 Task: Search for the email with the subject Request for donations logged in from softage.1@softage.net with the filter, email from softage.2@softage.net and a new filter,  Skip the Inbox
Action: Mouse moved to (758, 85)
Screenshot: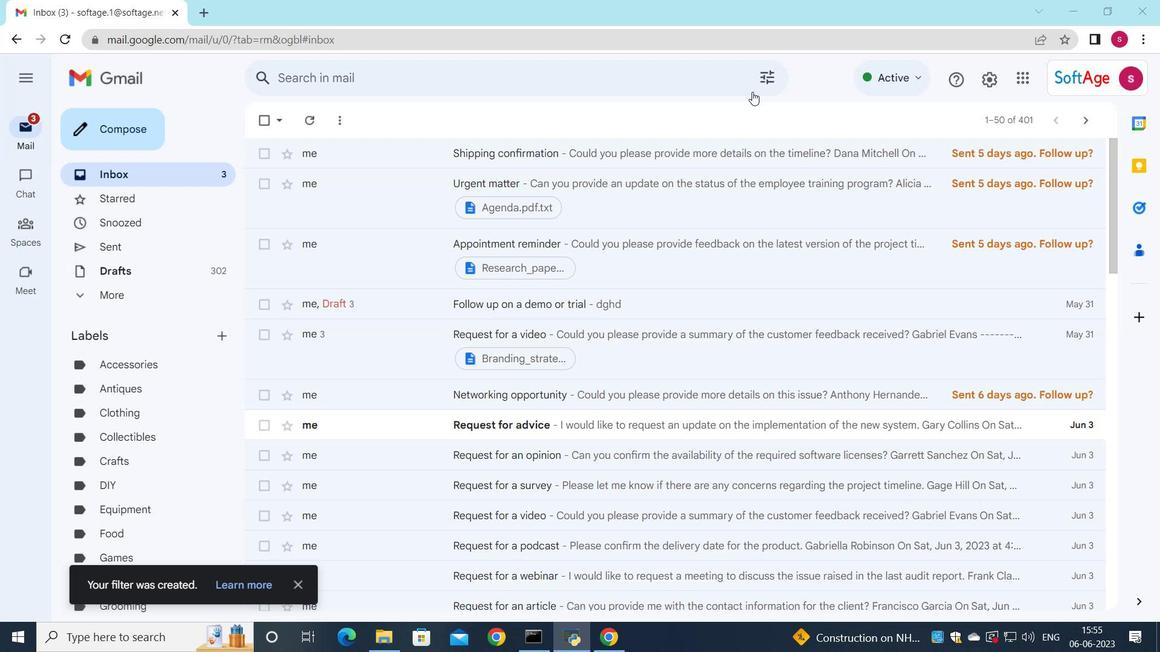 
Action: Mouse pressed left at (758, 85)
Screenshot: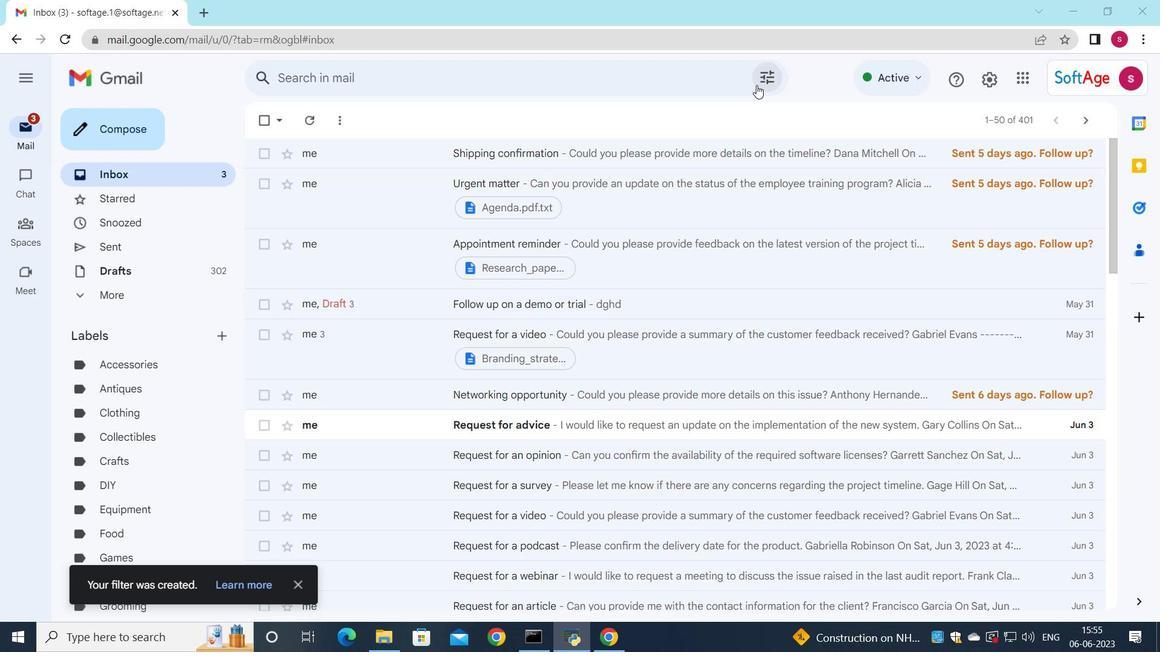
Action: Mouse moved to (605, 108)
Screenshot: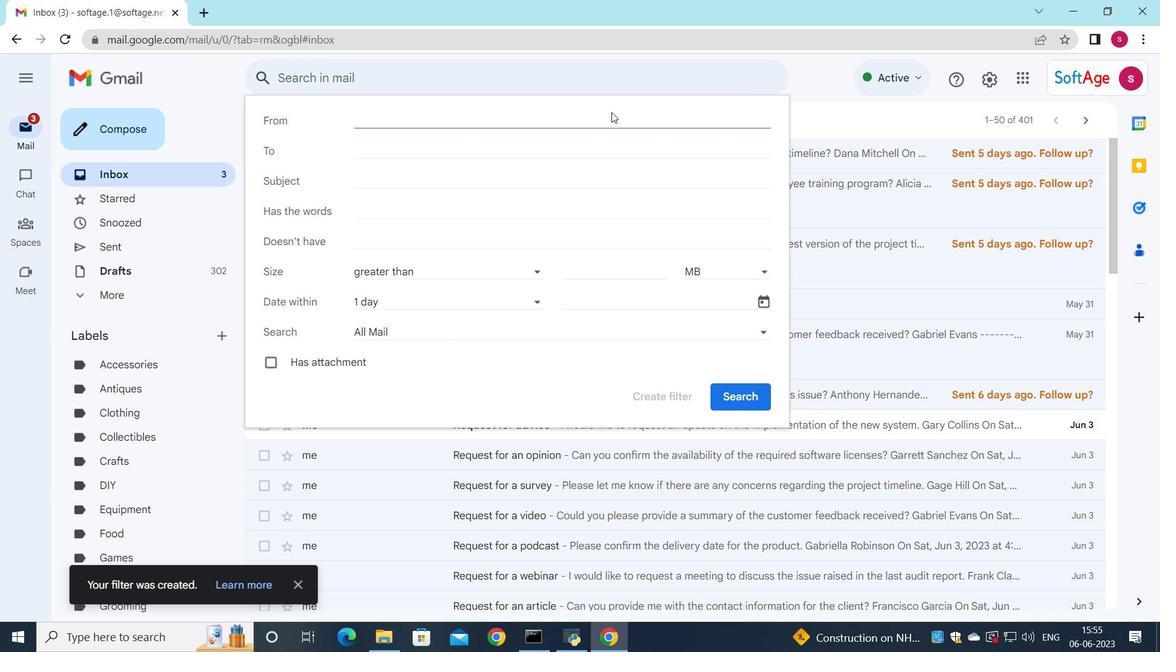
Action: Key pressed s
Screenshot: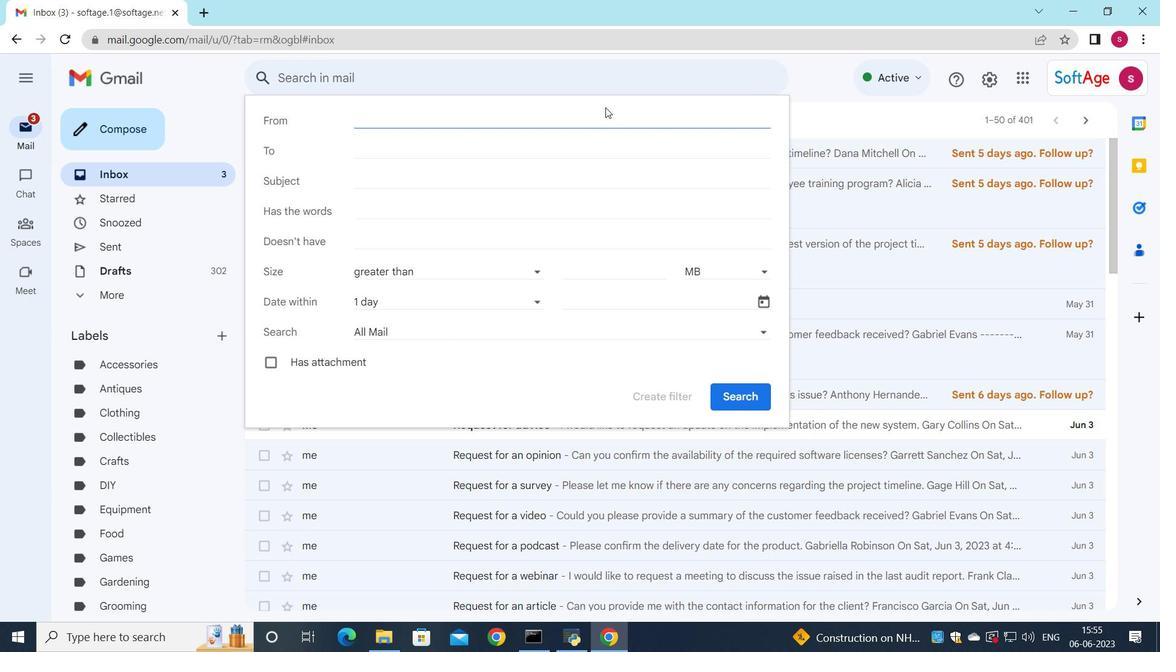 
Action: Mouse moved to (542, 156)
Screenshot: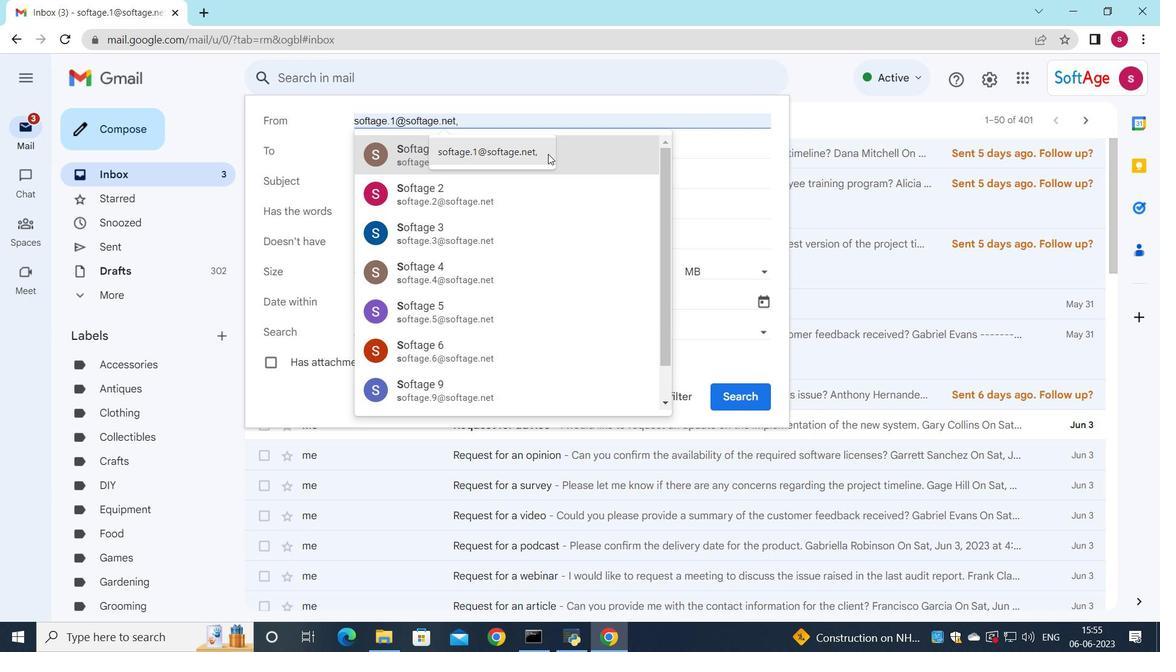 
Action: Mouse pressed left at (542, 156)
Screenshot: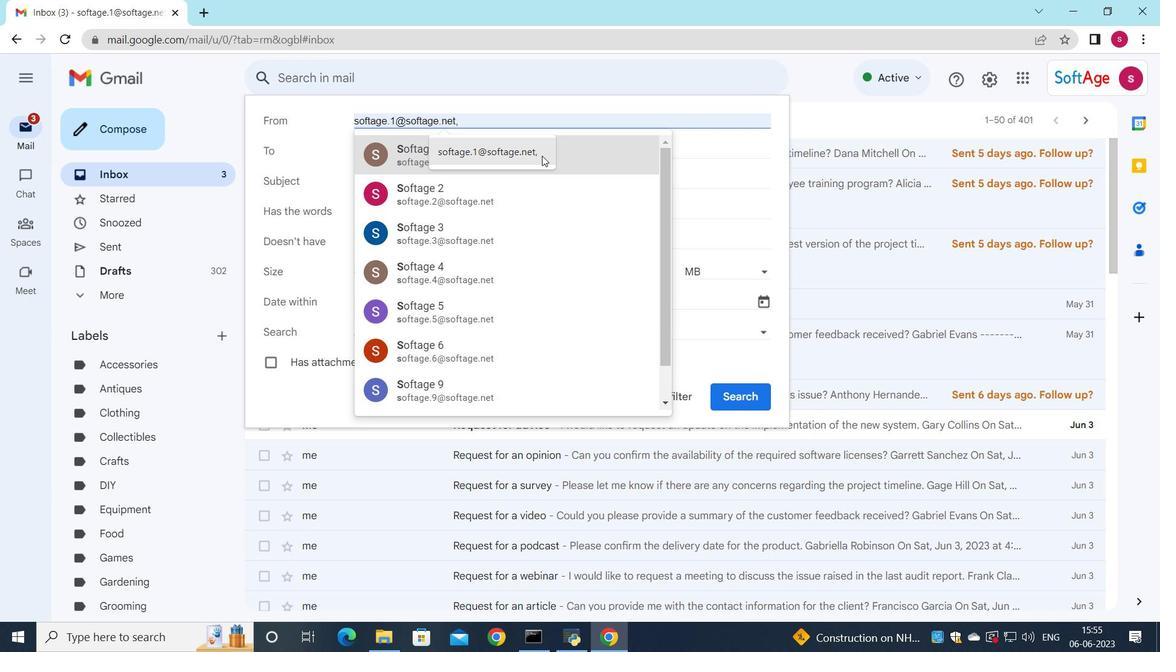 
Action: Mouse moved to (538, 160)
Screenshot: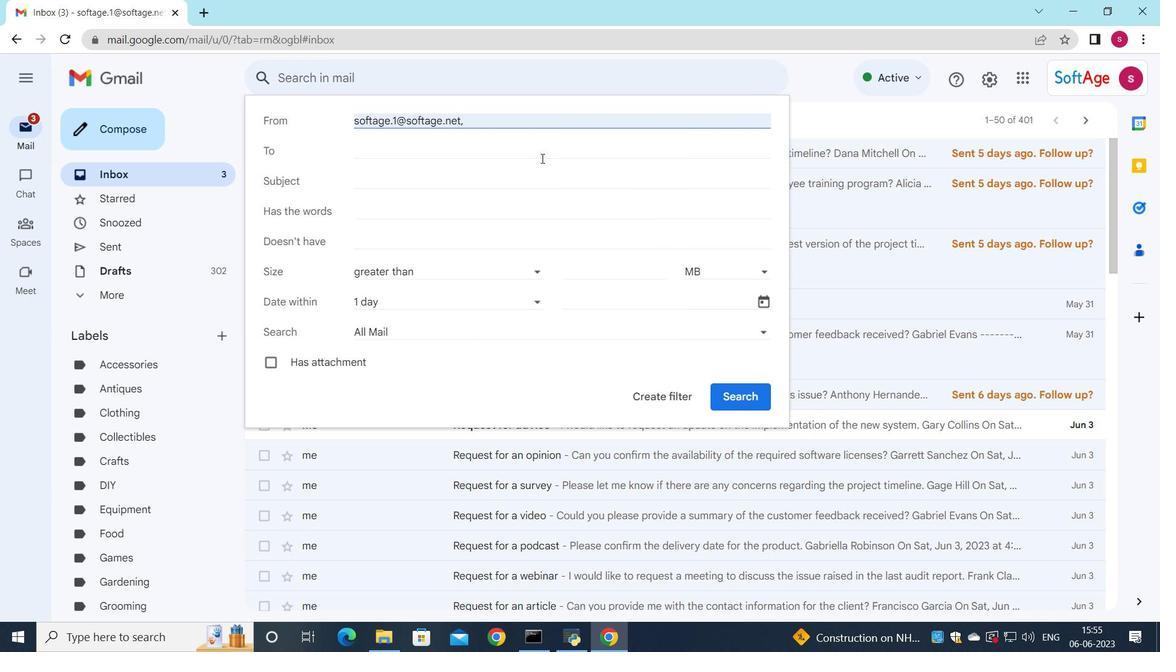 
Action: Mouse pressed left at (538, 160)
Screenshot: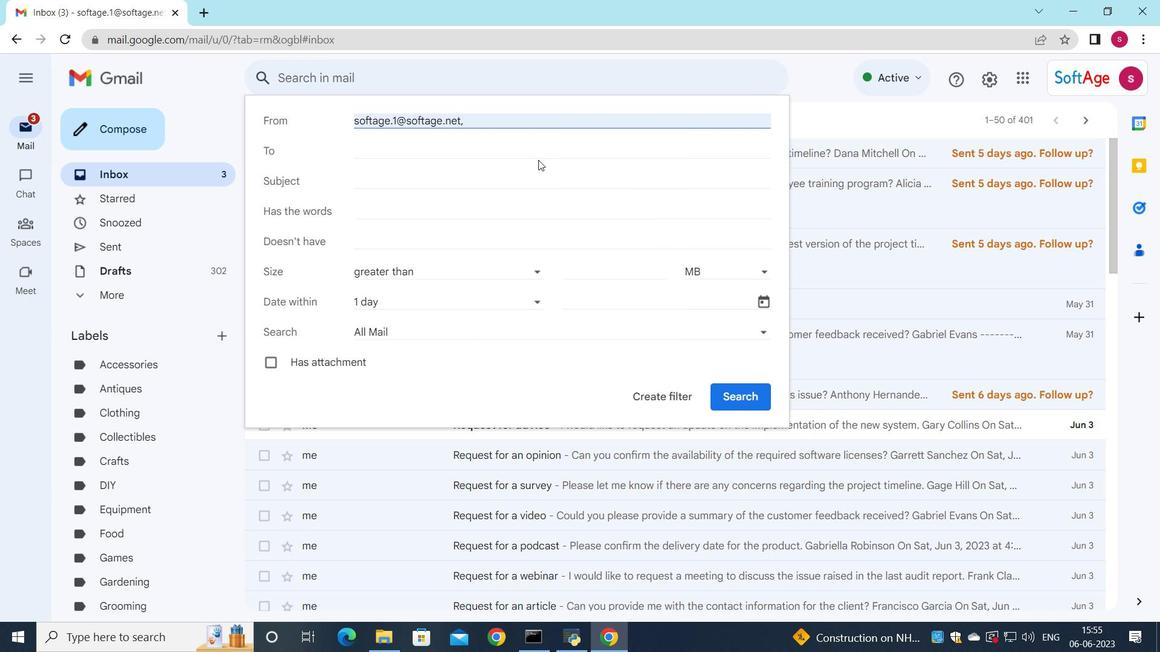
Action: Mouse moved to (509, 154)
Screenshot: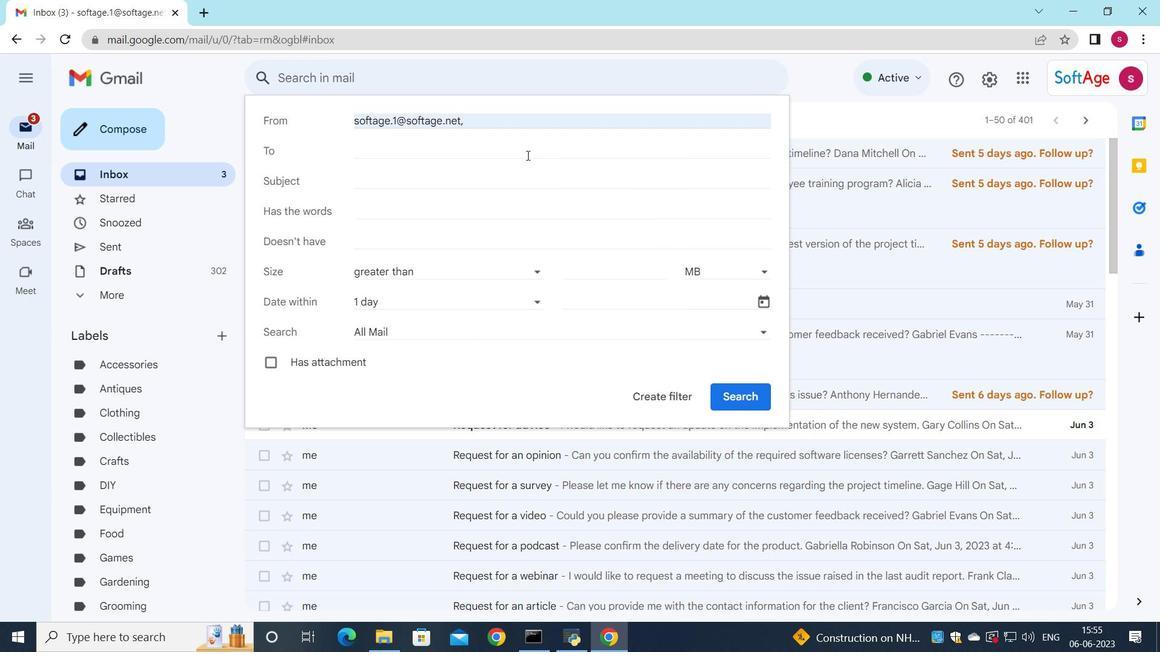 
Action: Mouse pressed left at (509, 154)
Screenshot: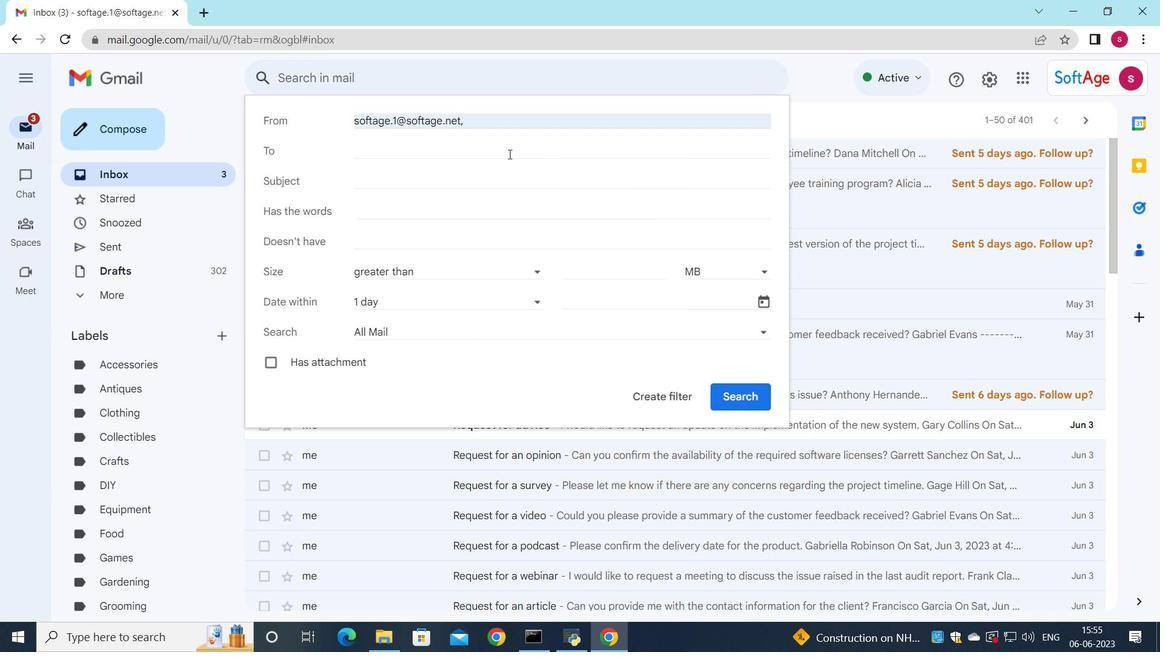 
Action: Key pressed so
Screenshot: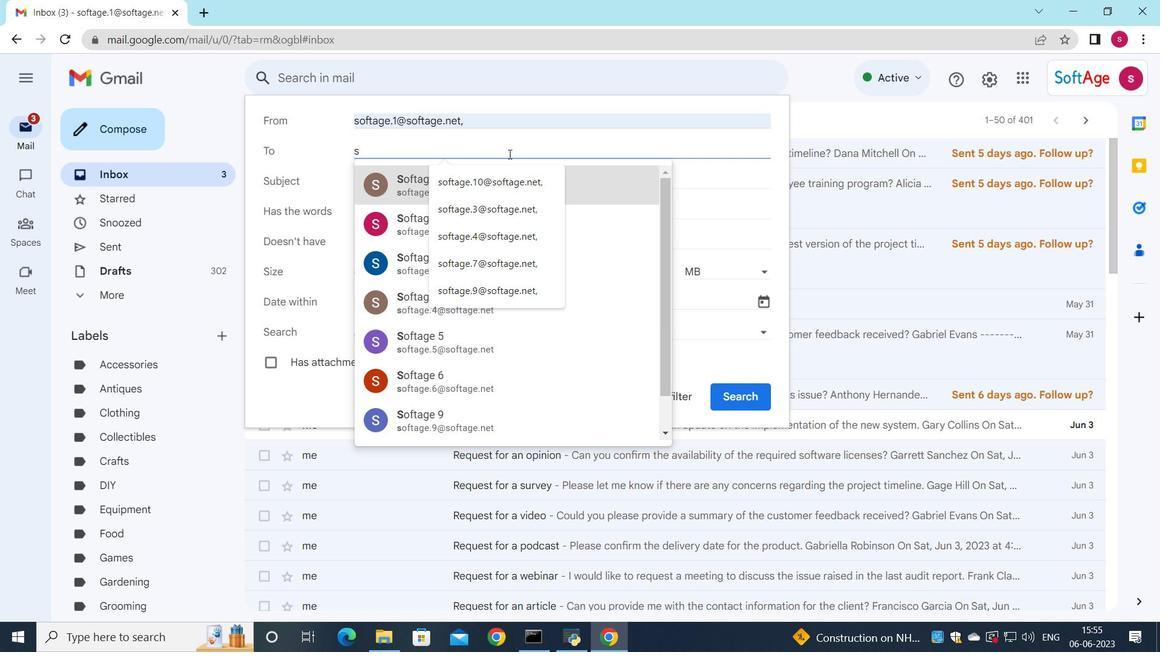 
Action: Mouse moved to (489, 172)
Screenshot: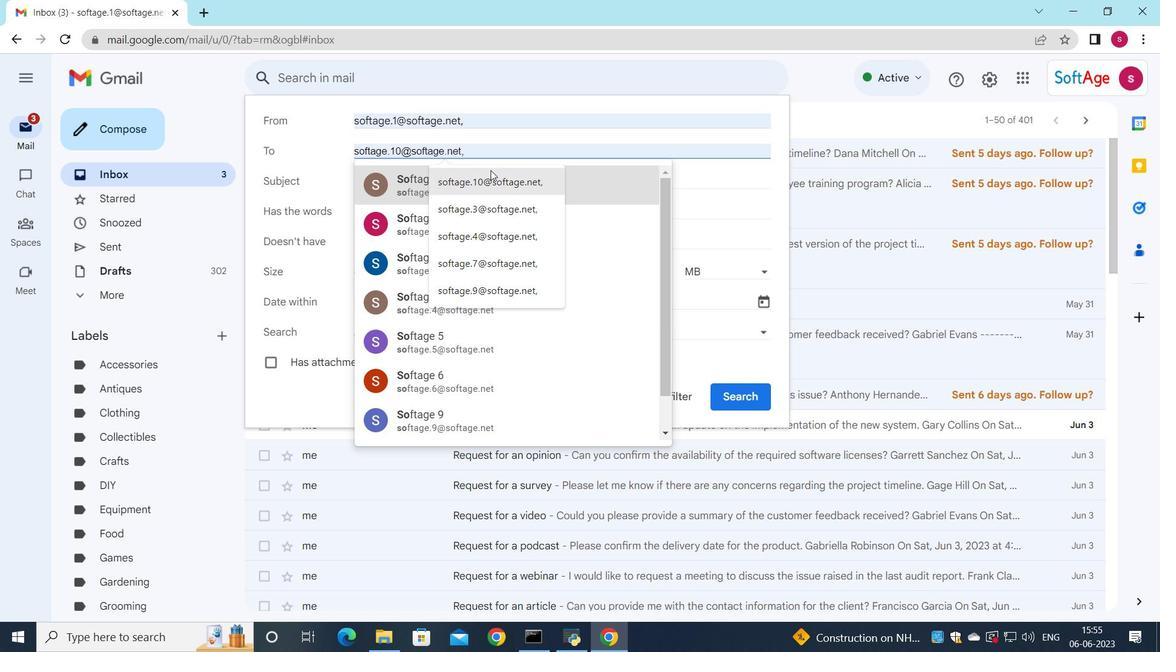 
Action: Key pressed fta
Screenshot: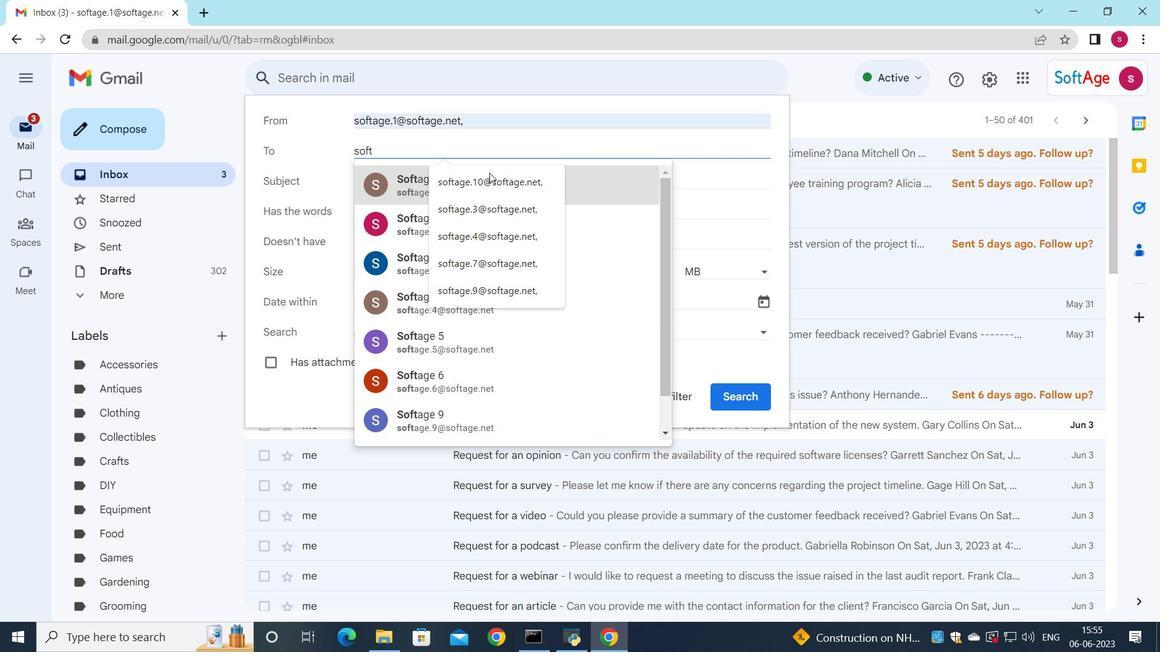 
Action: Mouse moved to (489, 175)
Screenshot: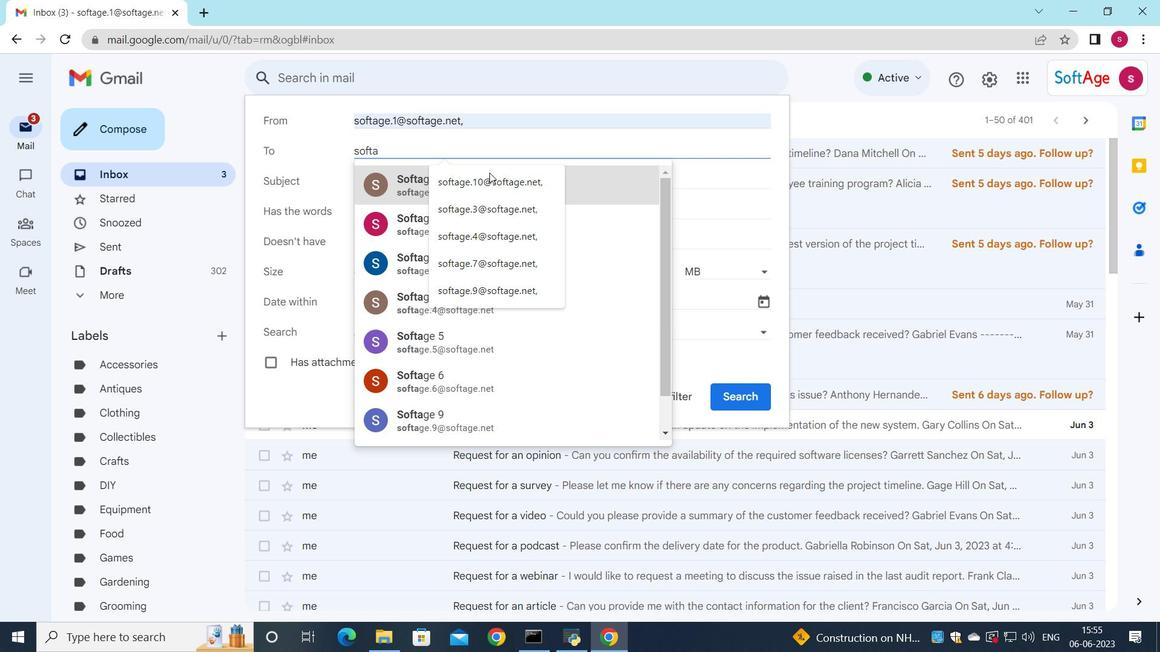 
Action: Key pressed ge.
Screenshot: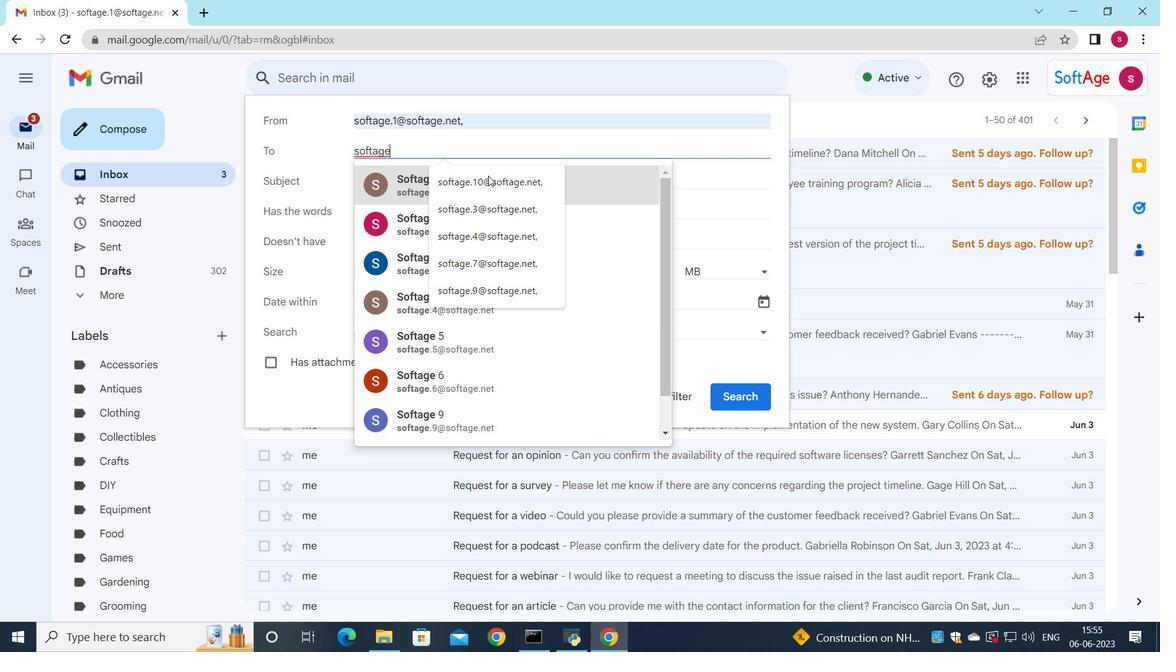 
Action: Mouse moved to (489, 178)
Screenshot: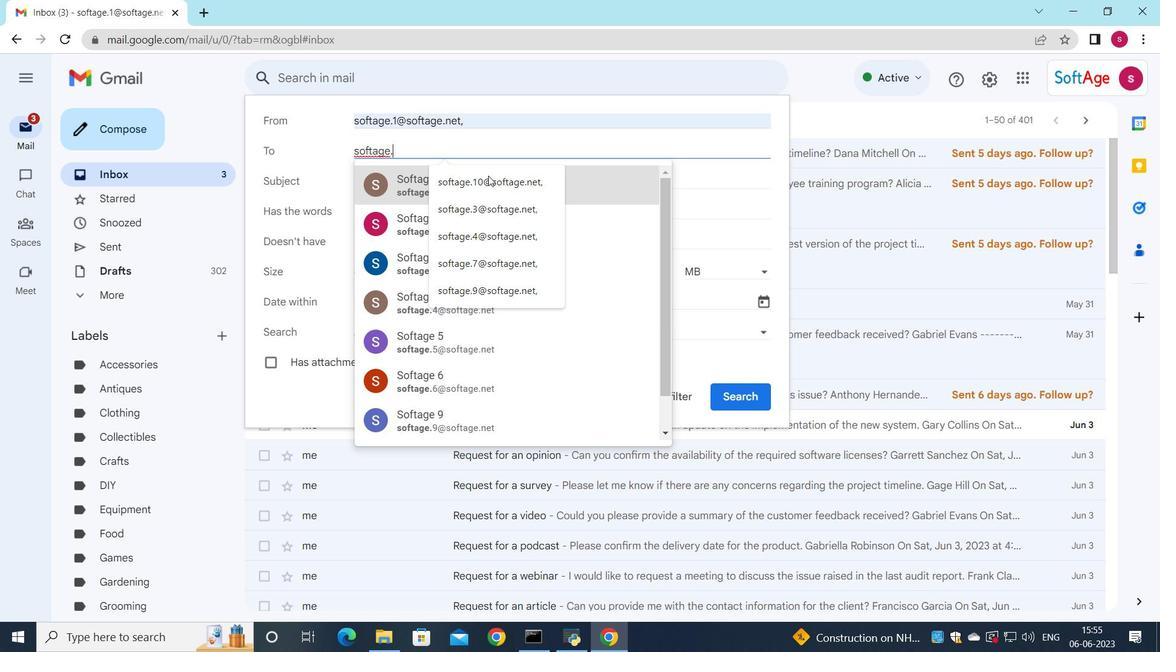 
Action: Key pressed 2
Screenshot: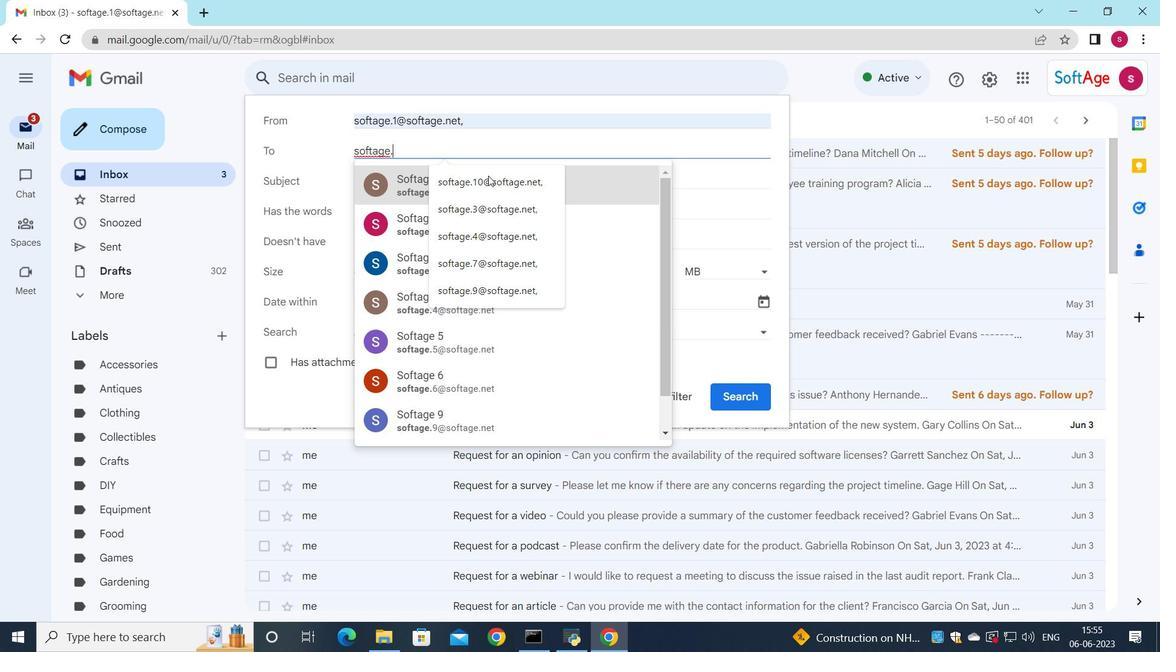 
Action: Mouse moved to (487, 188)
Screenshot: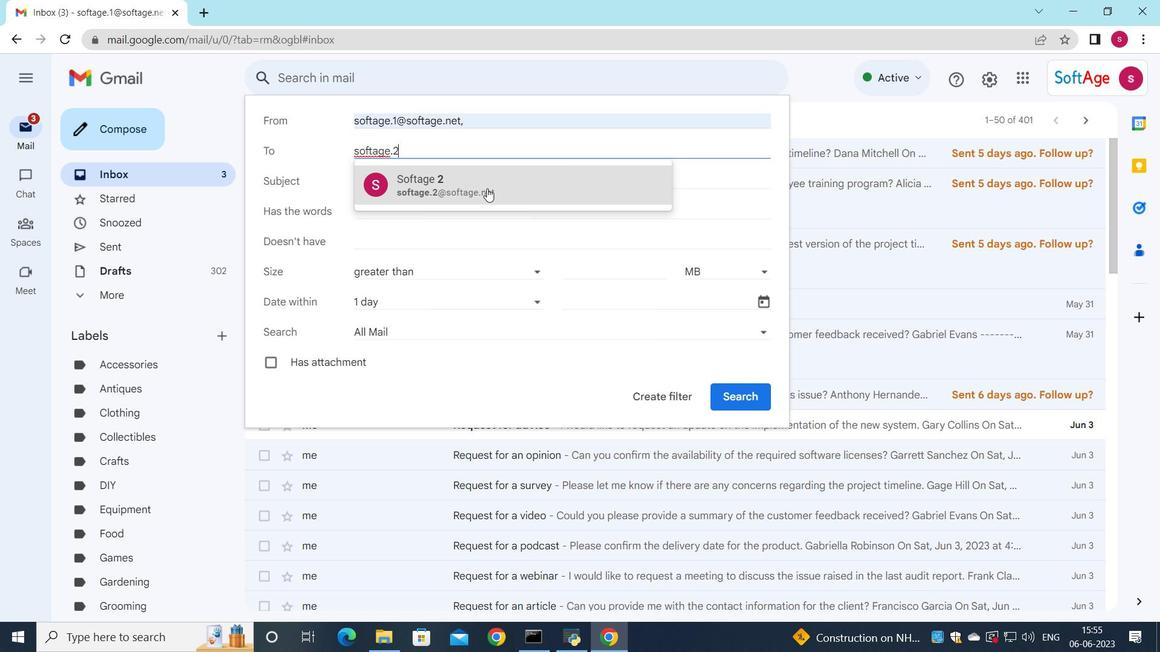 
Action: Mouse pressed left at (487, 188)
Screenshot: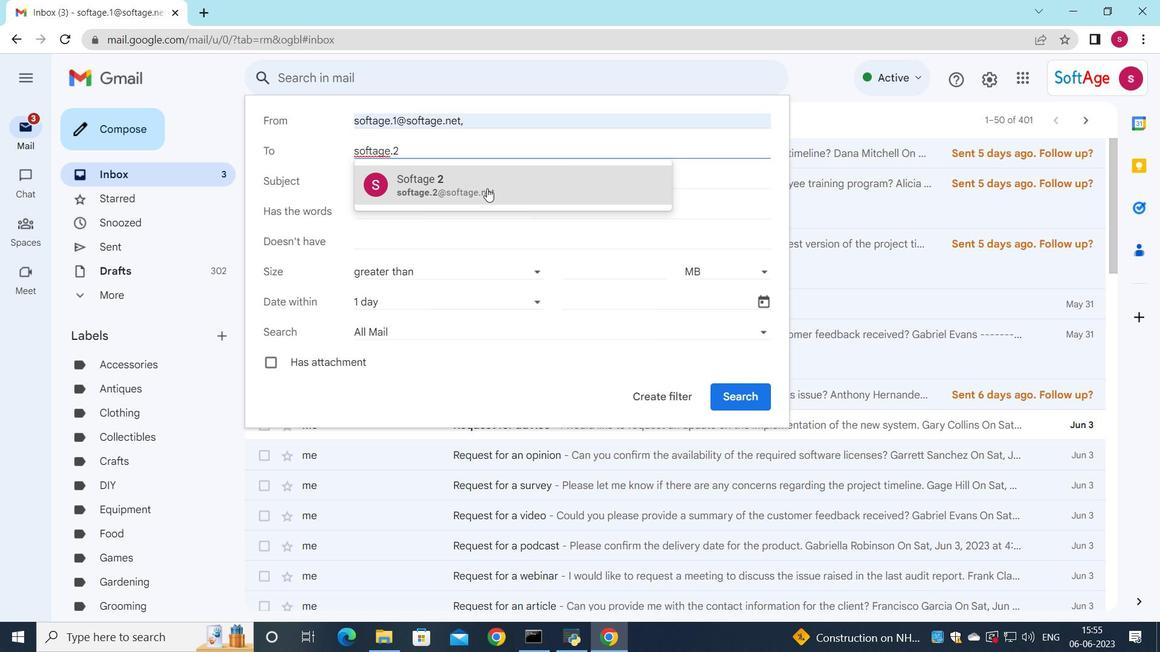 
Action: Mouse moved to (379, 180)
Screenshot: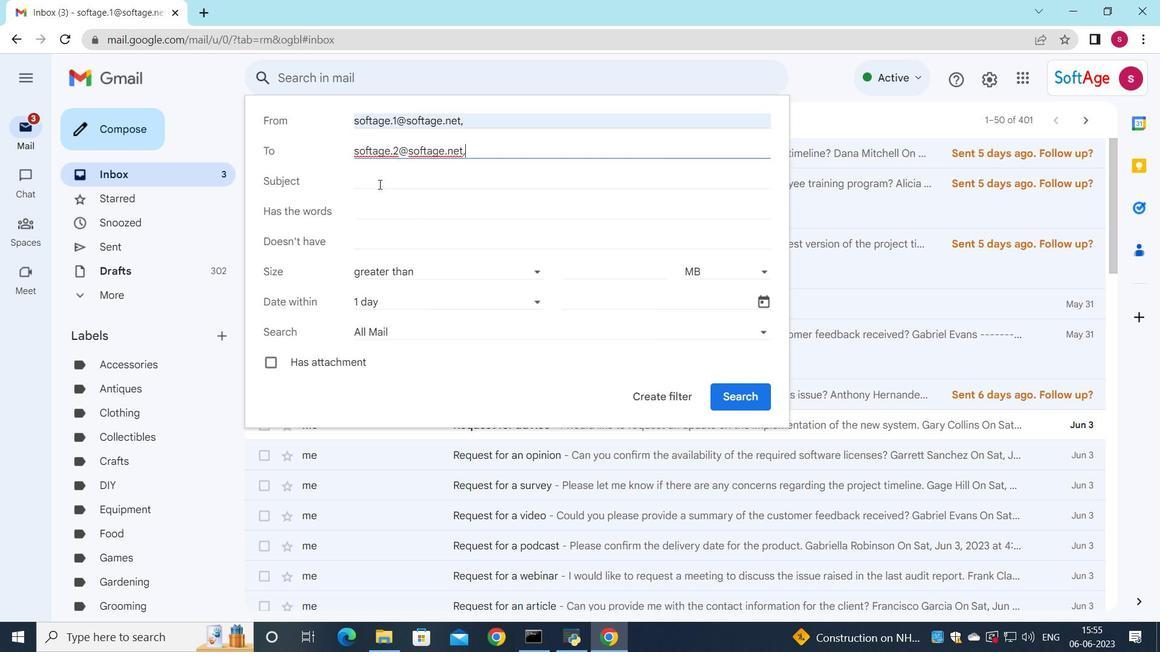 
Action: Mouse pressed left at (379, 180)
Screenshot: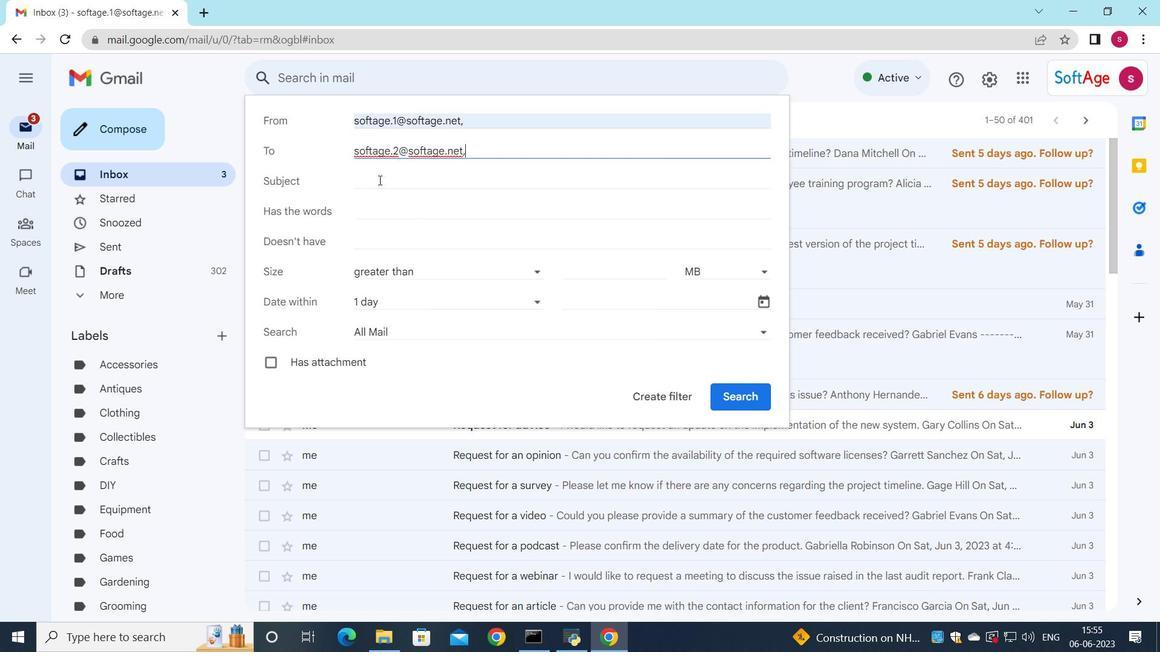 
Action: Key pressed <Key.shift><Key.shift>Request<Key.space>for<Key.space>donations
Screenshot: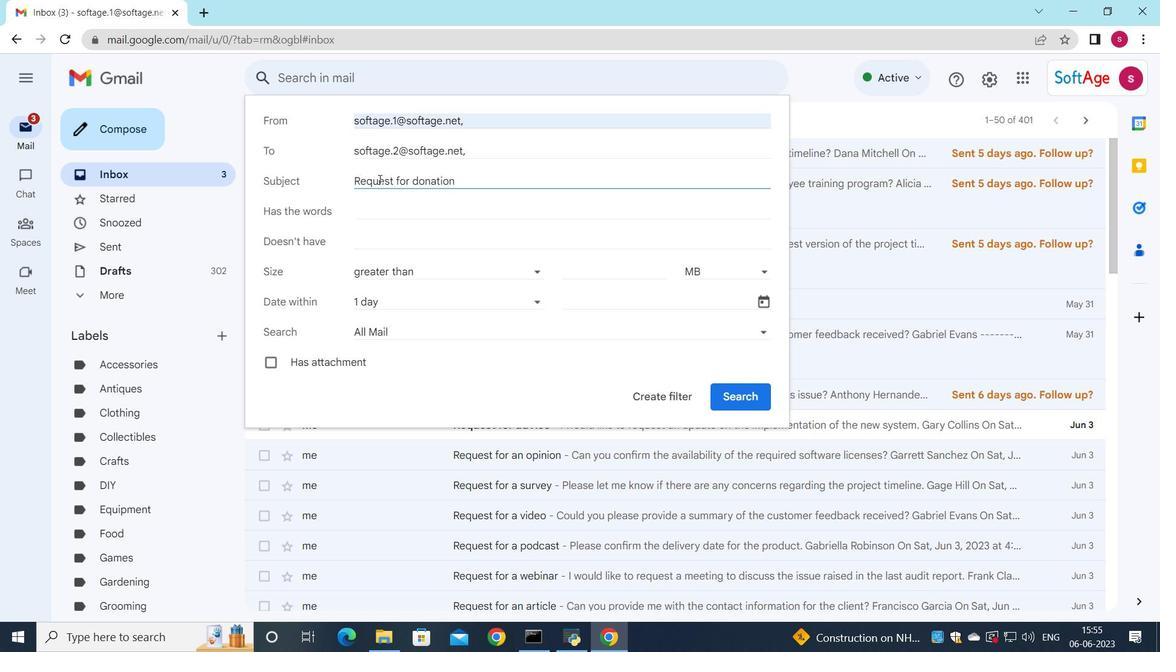 
Action: Mouse moved to (482, 297)
Screenshot: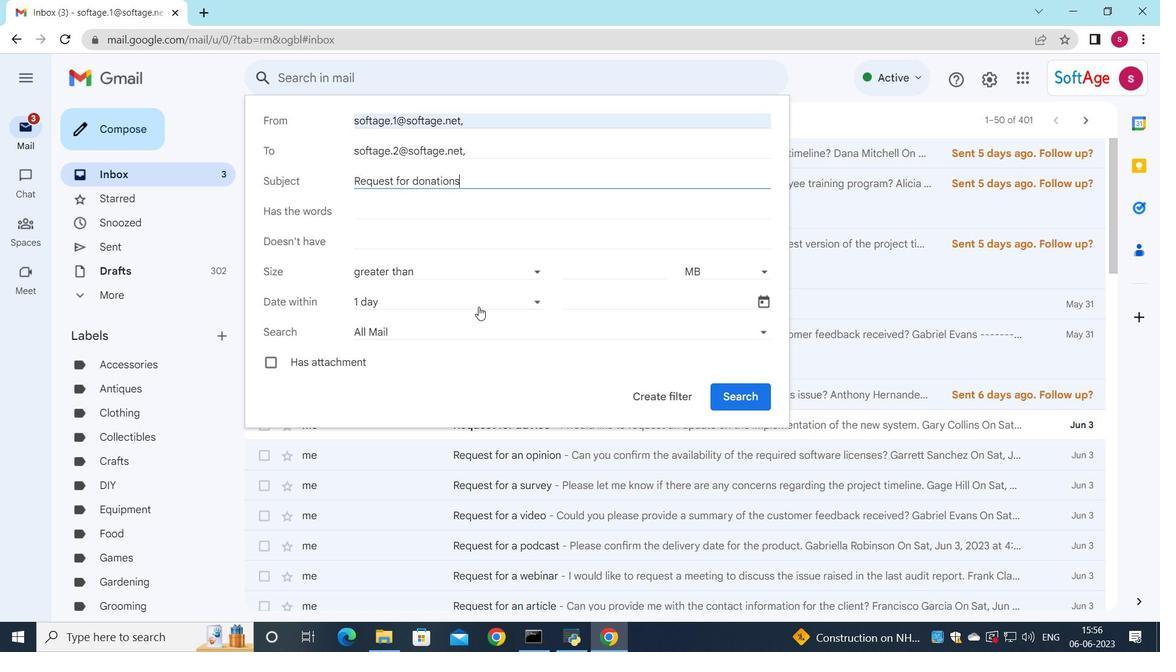 
Action: Mouse pressed left at (482, 297)
Screenshot: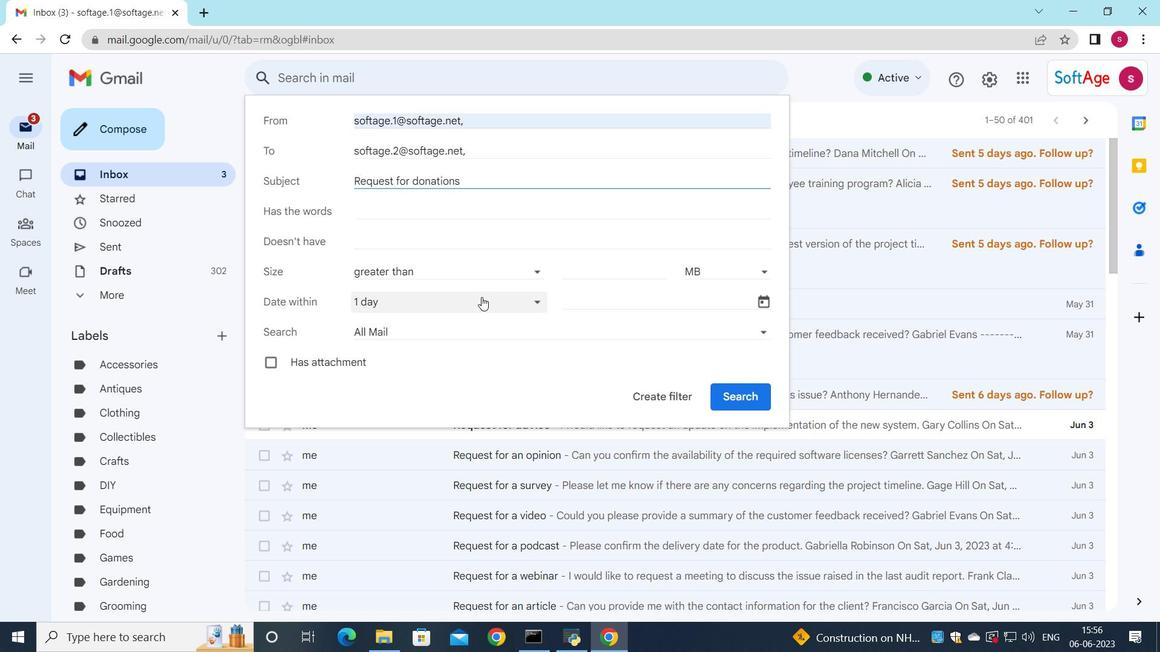 
Action: Mouse moved to (418, 477)
Screenshot: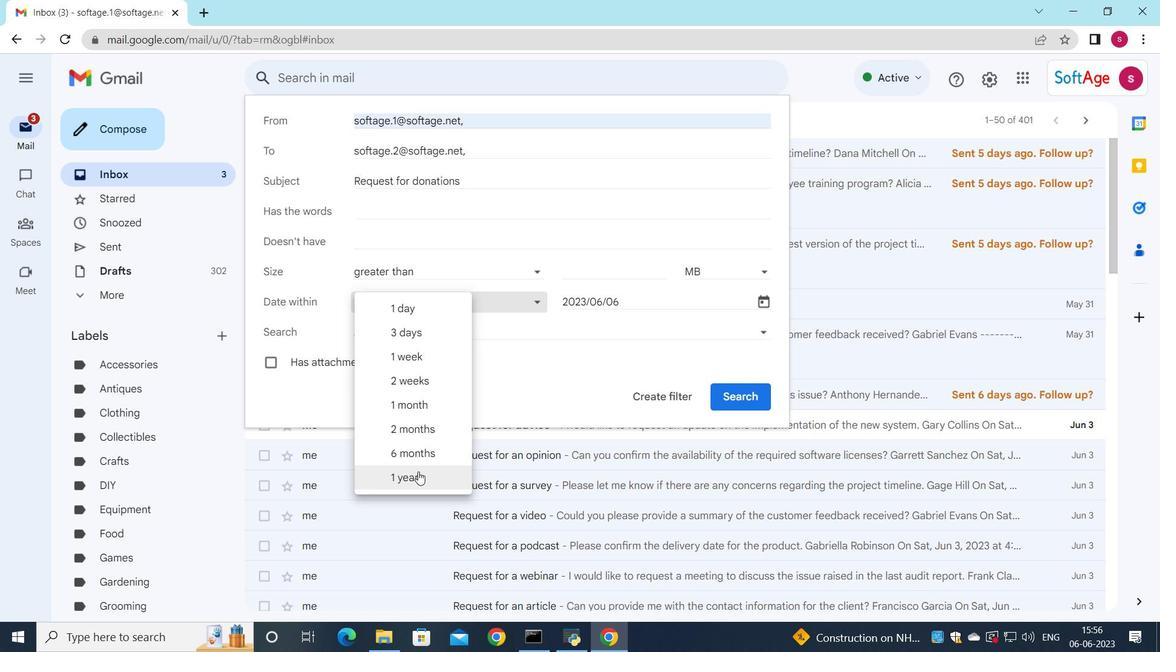
Action: Mouse pressed left at (418, 477)
Screenshot: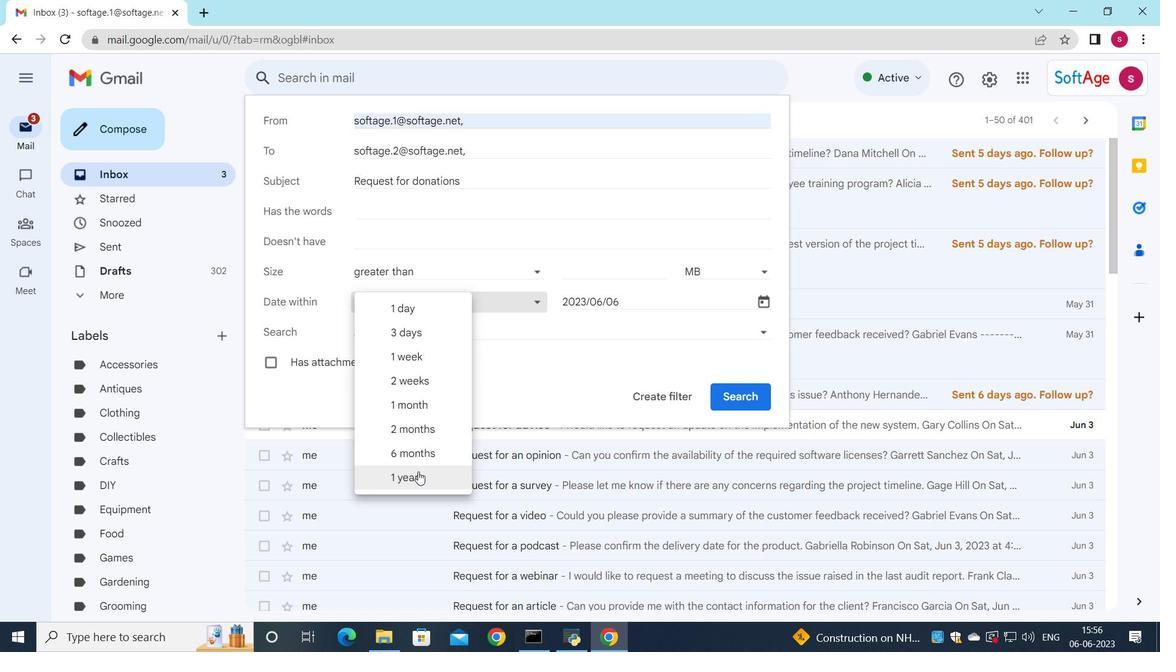 
Action: Mouse moved to (662, 391)
Screenshot: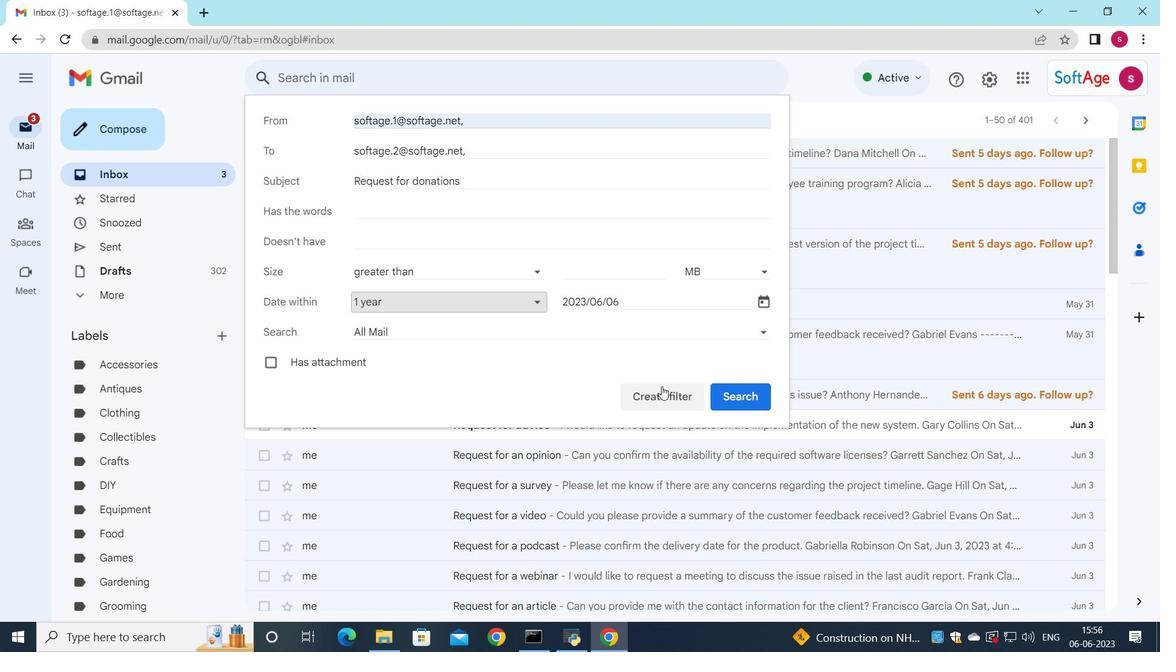 
Action: Mouse pressed left at (662, 391)
Screenshot: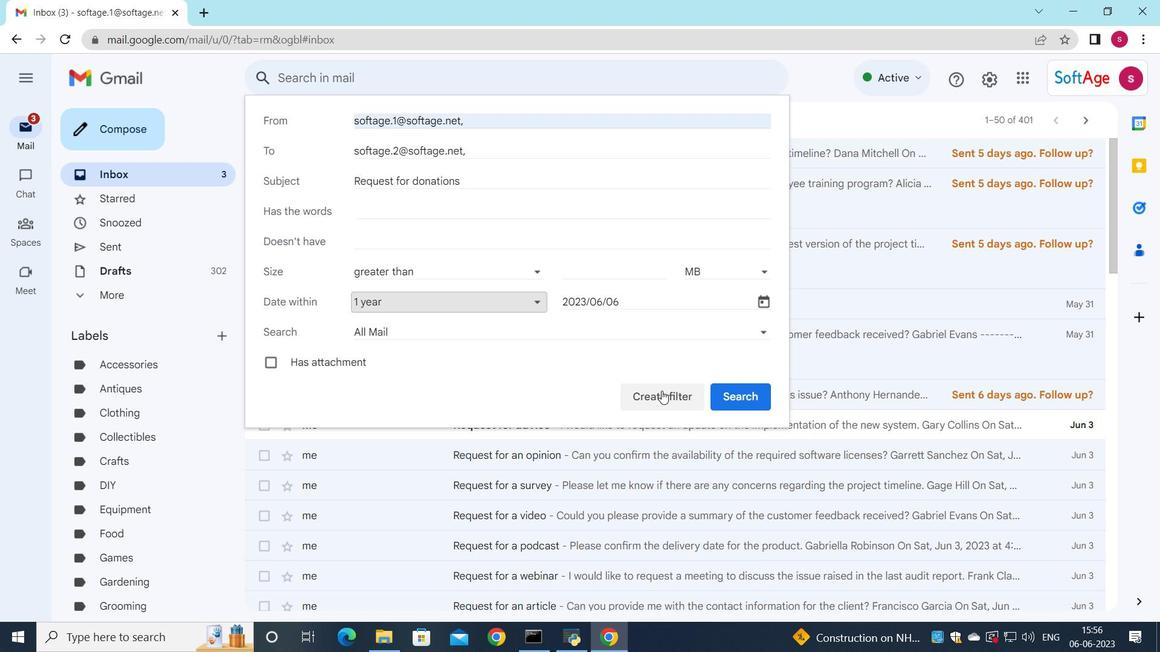 
Action: Mouse moved to (308, 155)
Screenshot: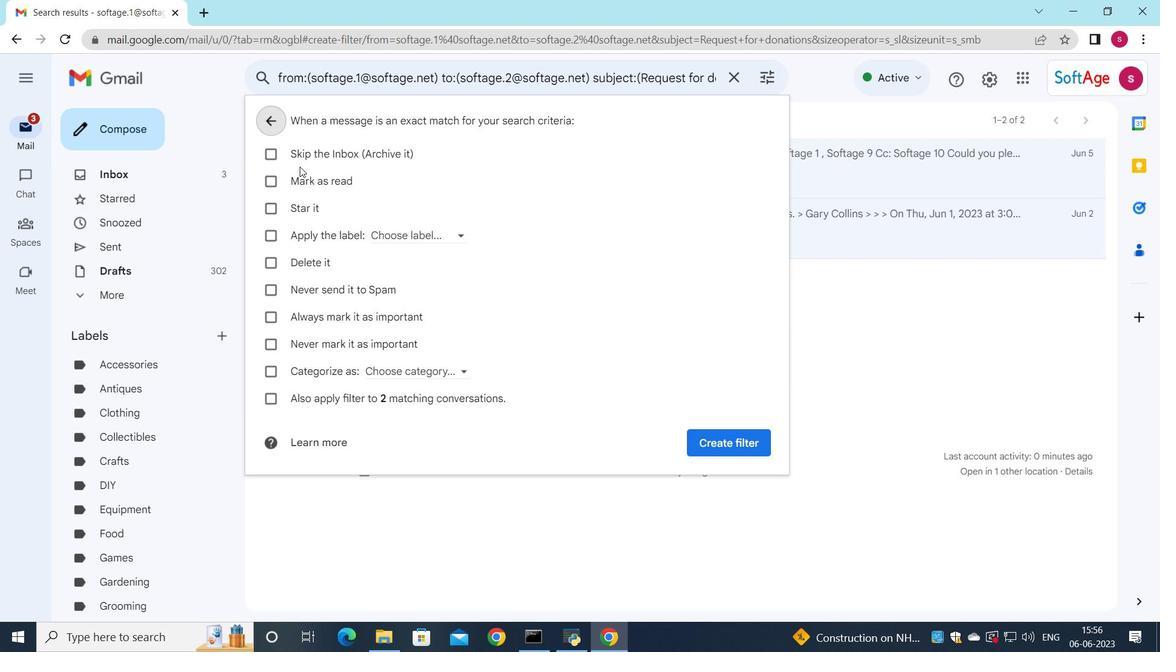 
Action: Mouse pressed left at (308, 155)
Screenshot: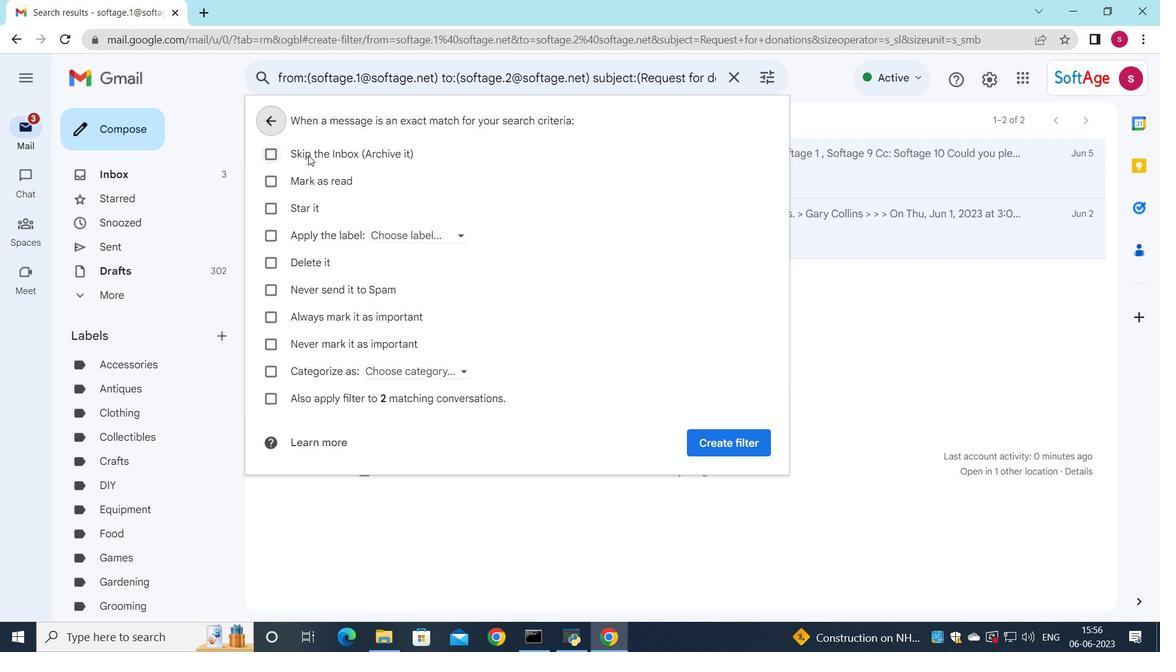 
Action: Mouse moved to (723, 425)
Screenshot: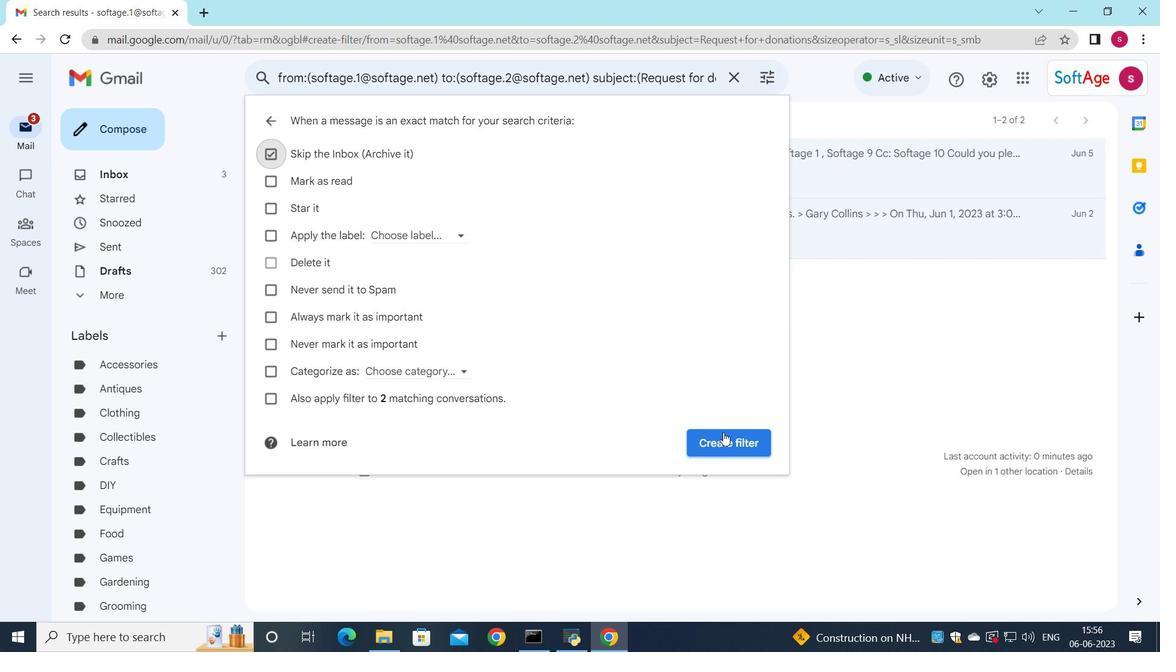 
Action: Mouse pressed left at (723, 425)
Screenshot: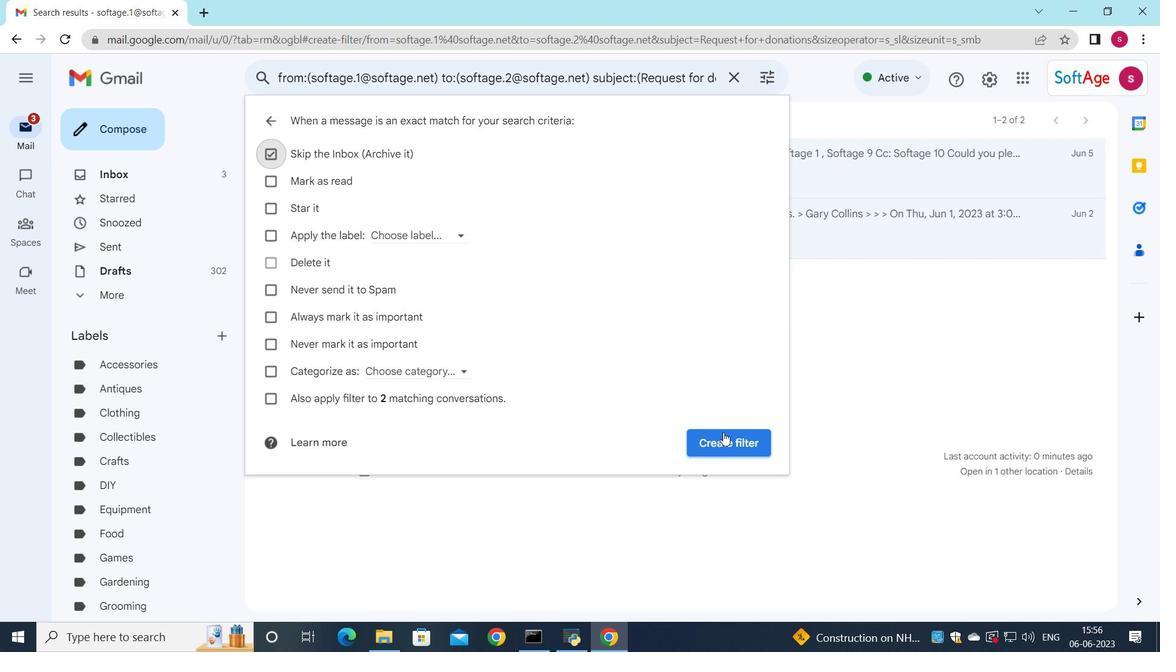 
Action: Mouse moved to (714, 440)
Screenshot: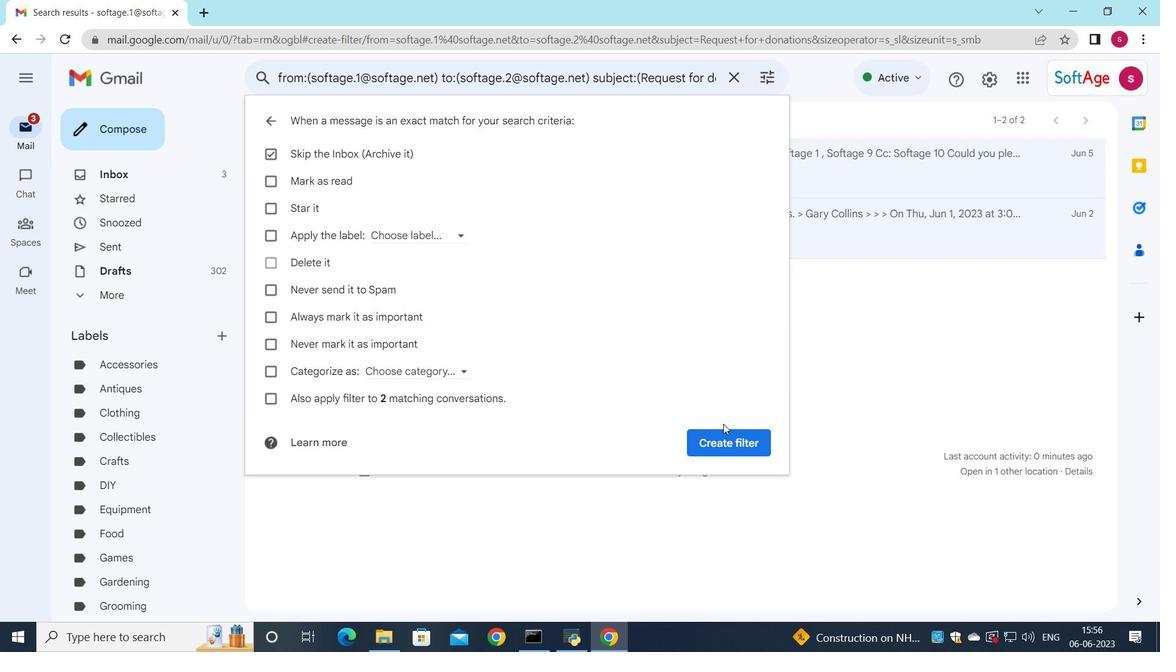 
Action: Mouse pressed left at (714, 440)
Screenshot: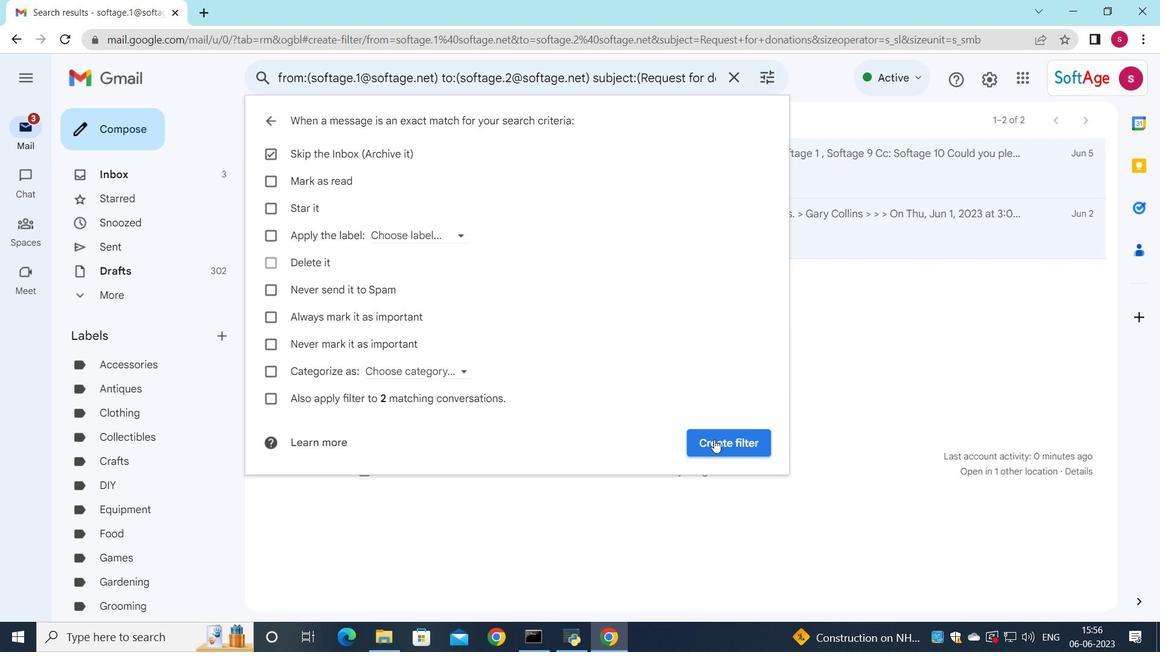 
